 Task: Use the formula "CHISQ.INV.RT" in spreadsheet "Project protfolio".
Action: Mouse moved to (142, 80)
Screenshot: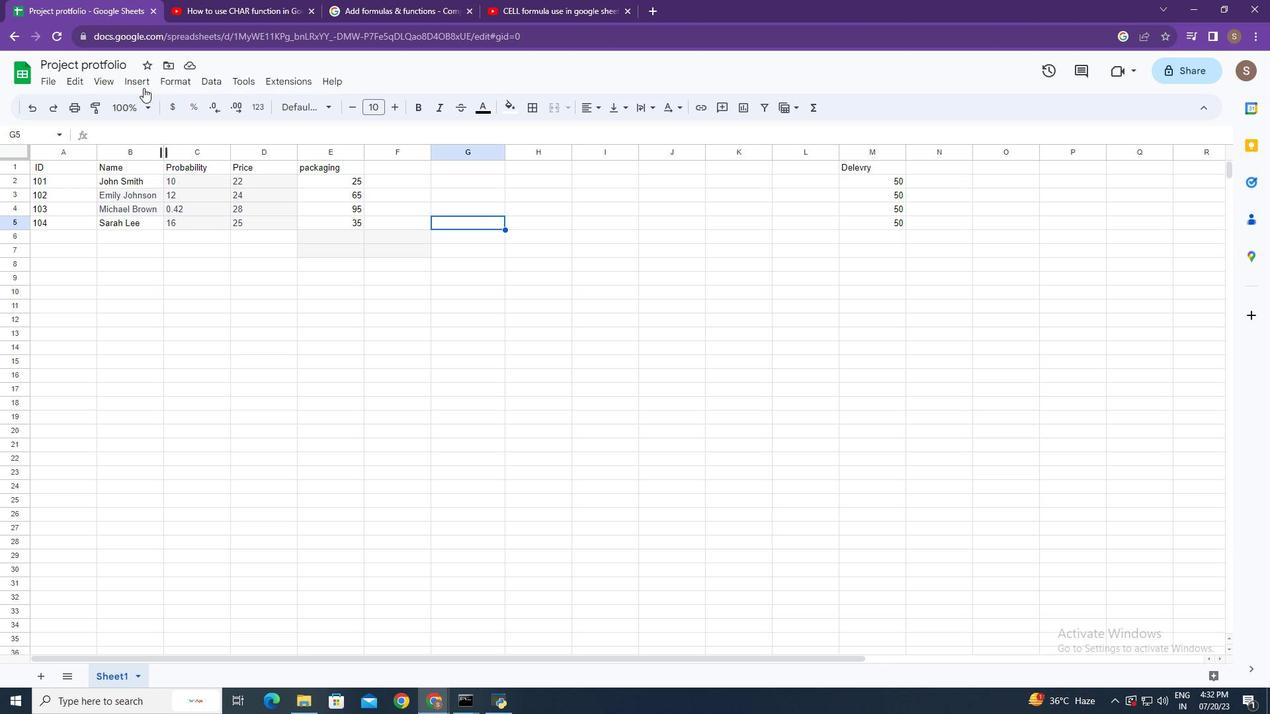 
Action: Mouse pressed left at (142, 80)
Screenshot: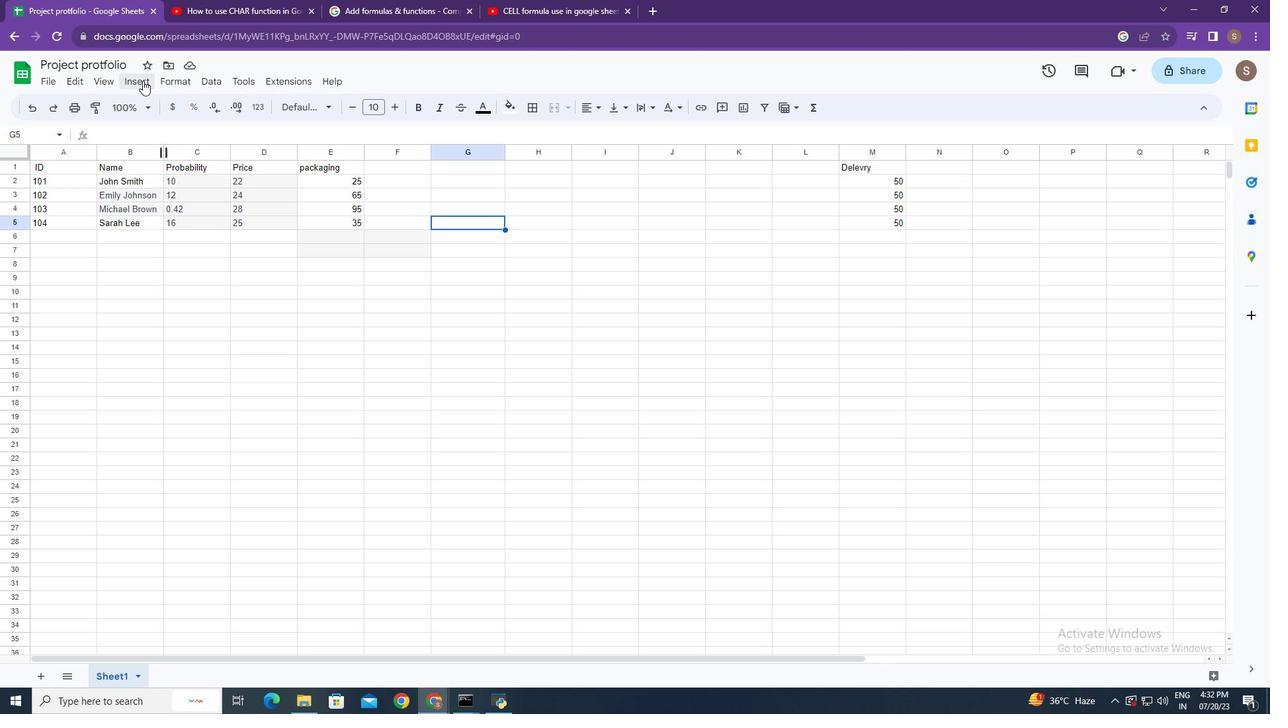 
Action: Mouse moved to (183, 311)
Screenshot: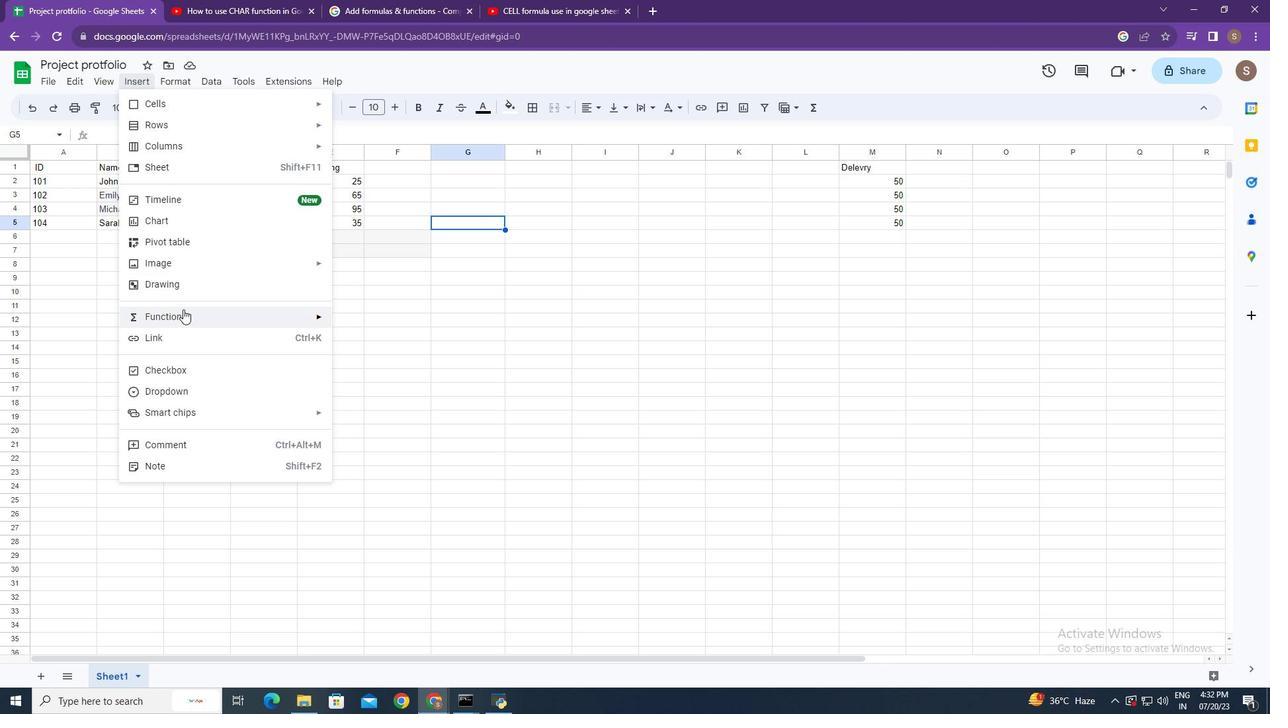 
Action: Mouse pressed left at (183, 311)
Screenshot: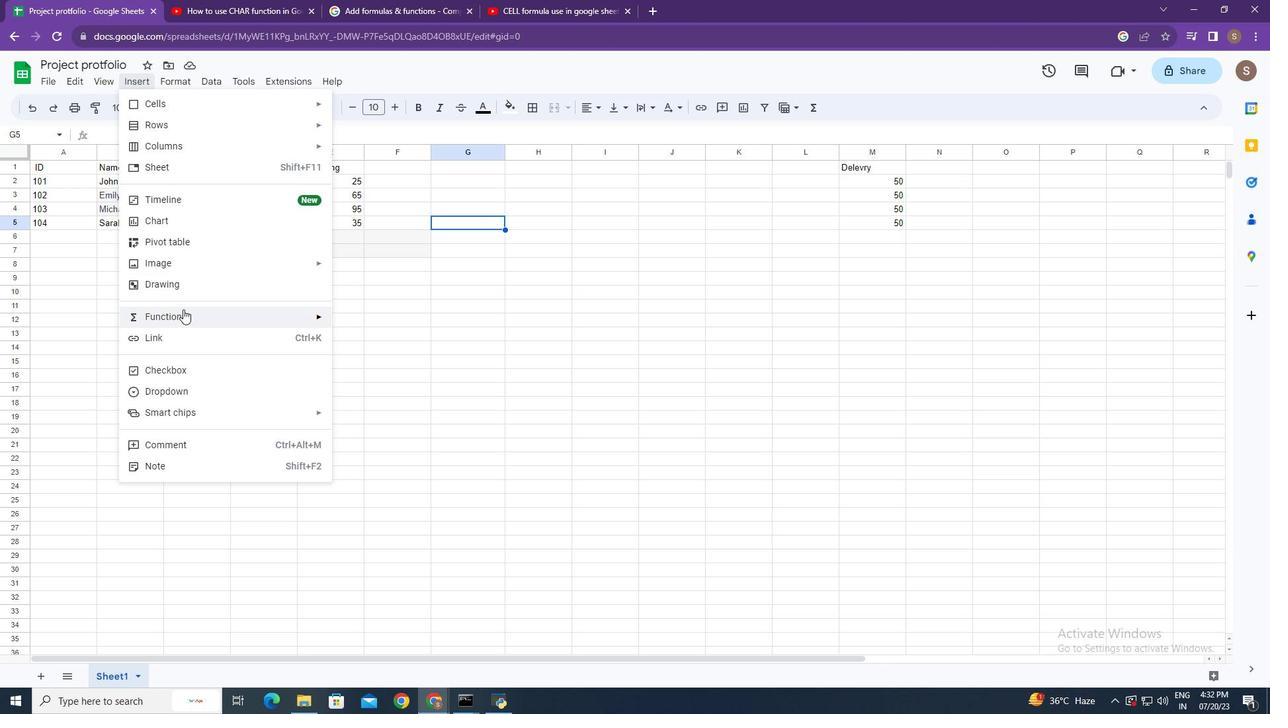 
Action: Mouse moved to (354, 304)
Screenshot: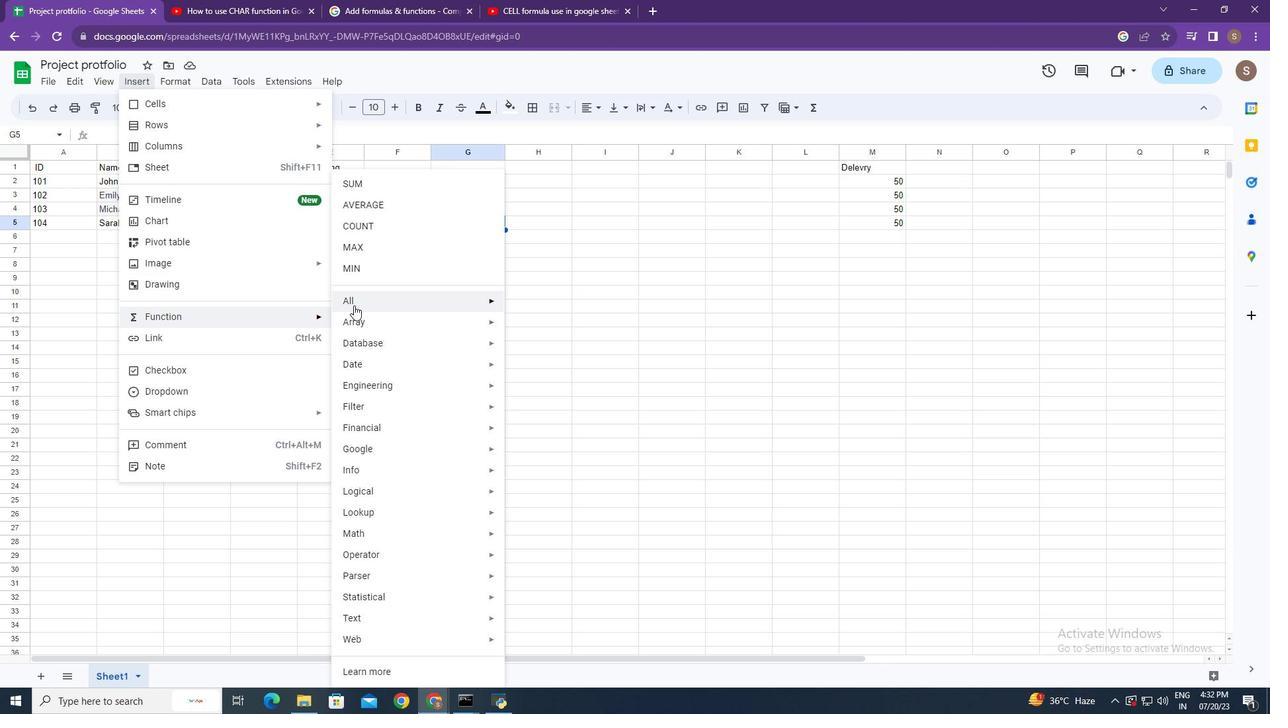 
Action: Mouse pressed left at (354, 304)
Screenshot: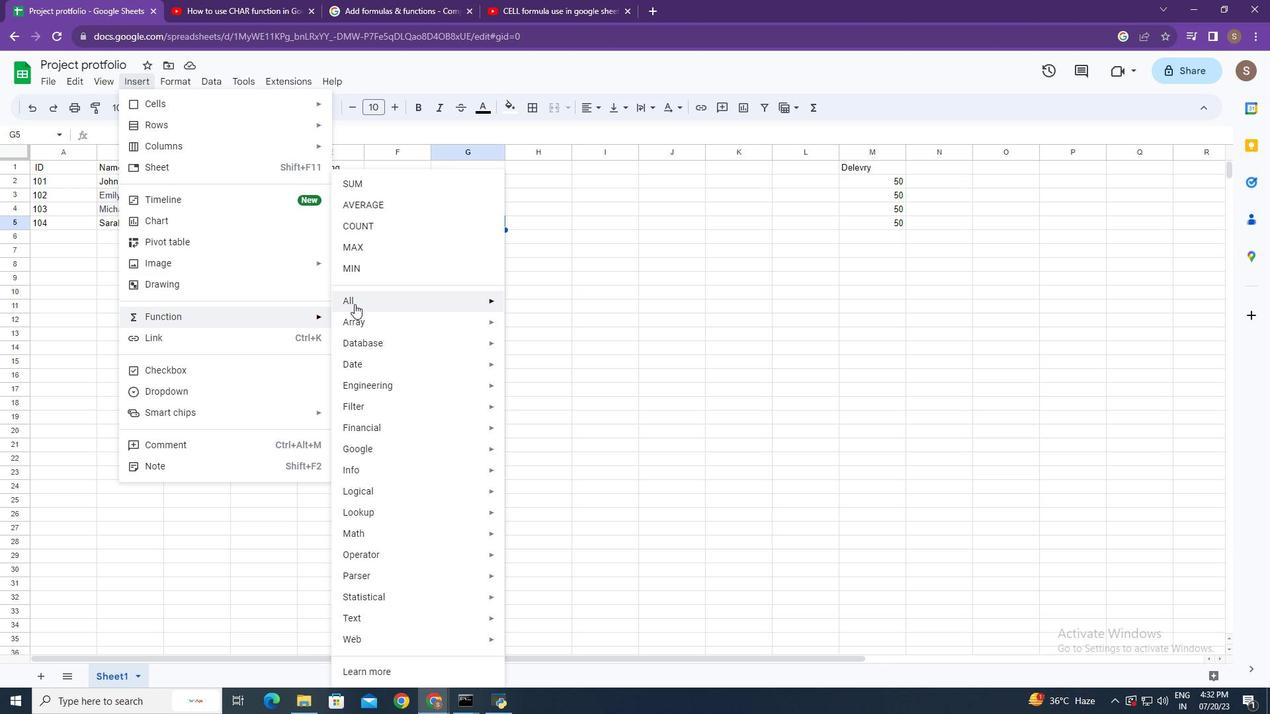 
Action: Mouse moved to (577, 467)
Screenshot: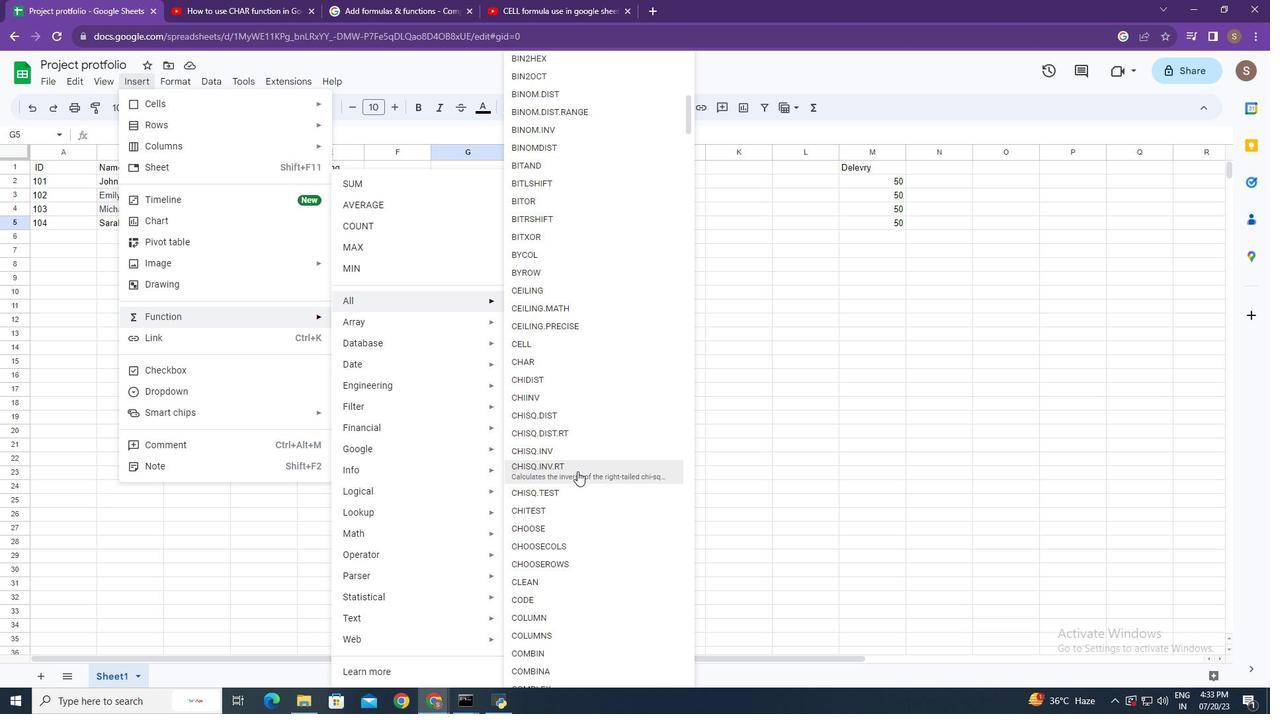 
Action: Mouse pressed left at (577, 467)
Screenshot: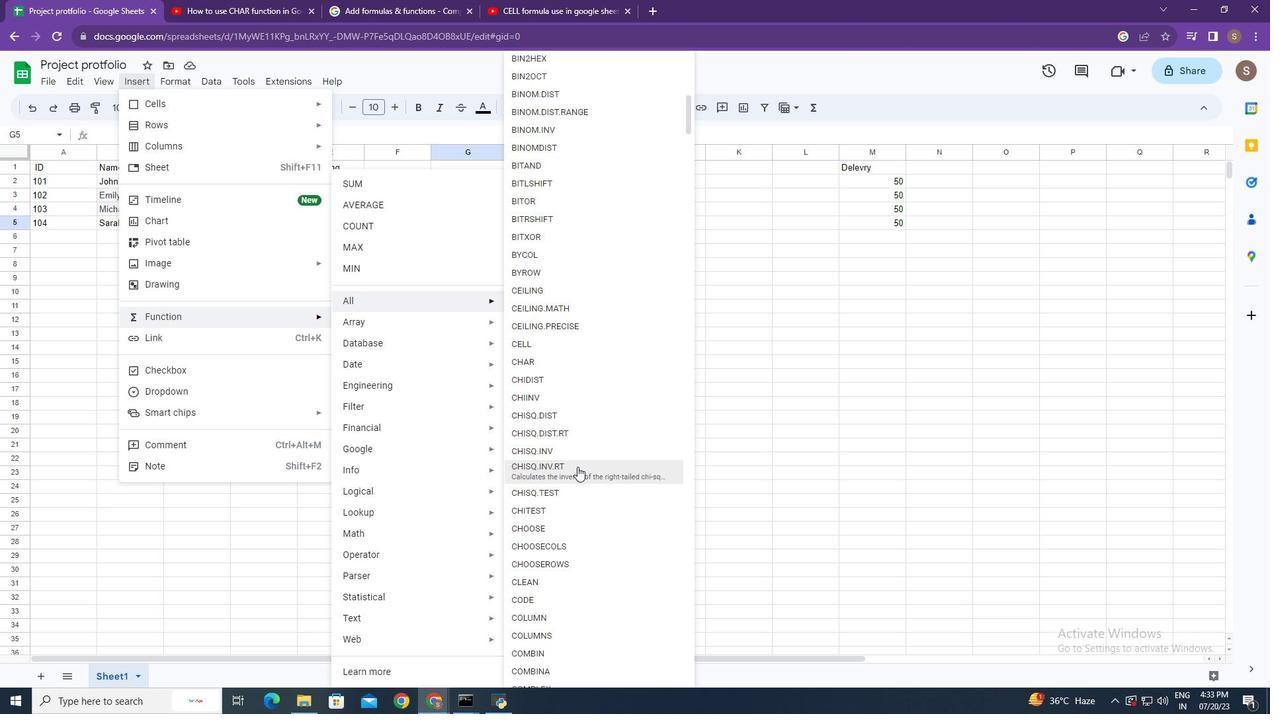 
Action: Mouse moved to (193, 209)
Screenshot: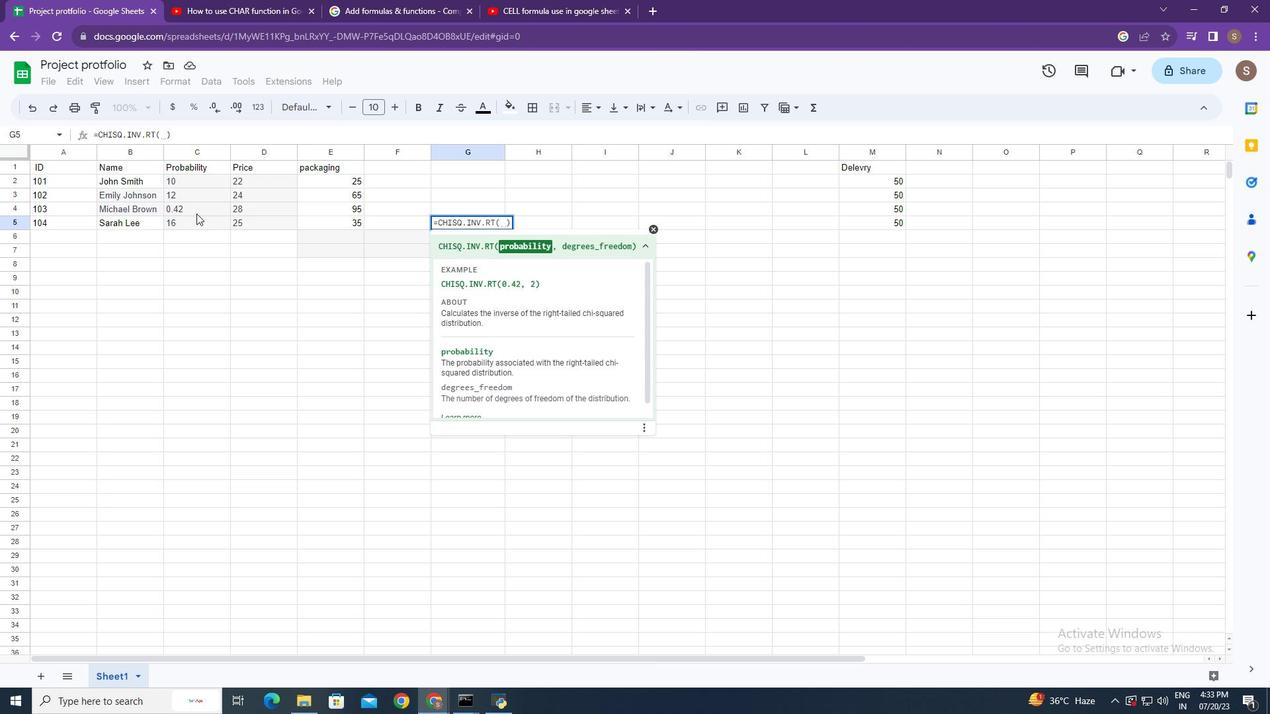 
Action: Mouse pressed left at (193, 209)
Screenshot: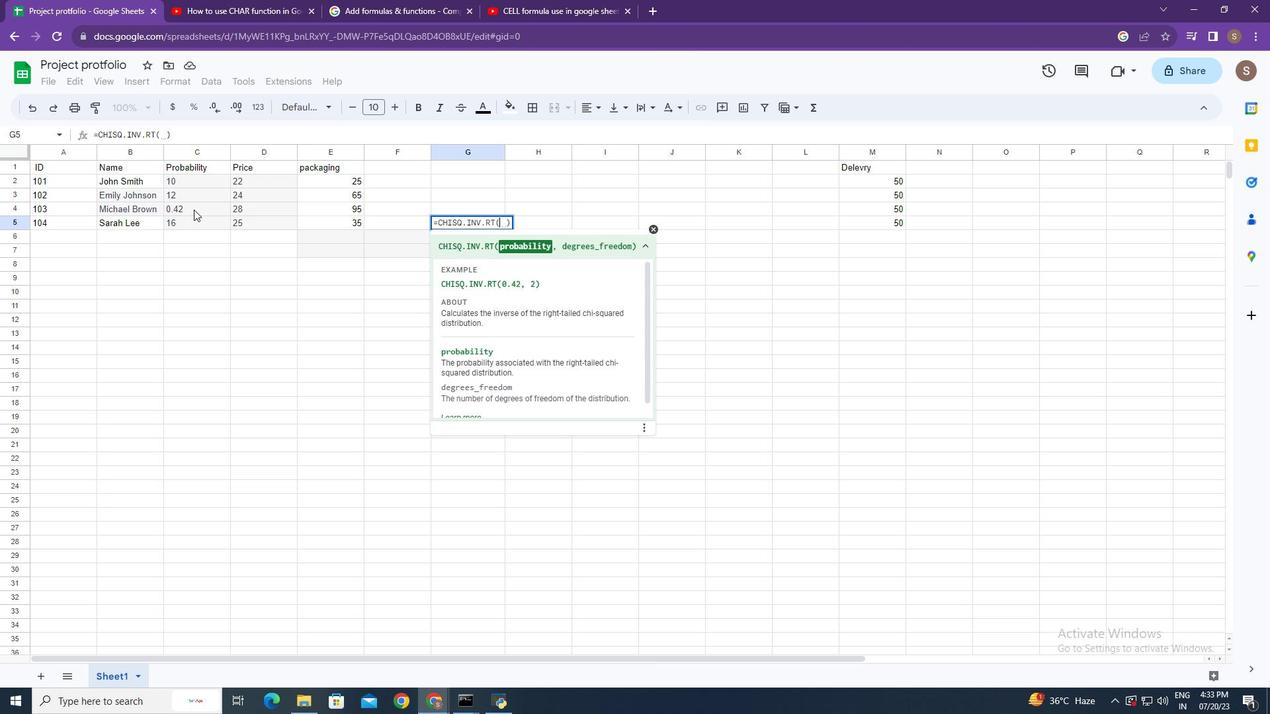 
Action: Mouse moved to (279, 205)
Screenshot: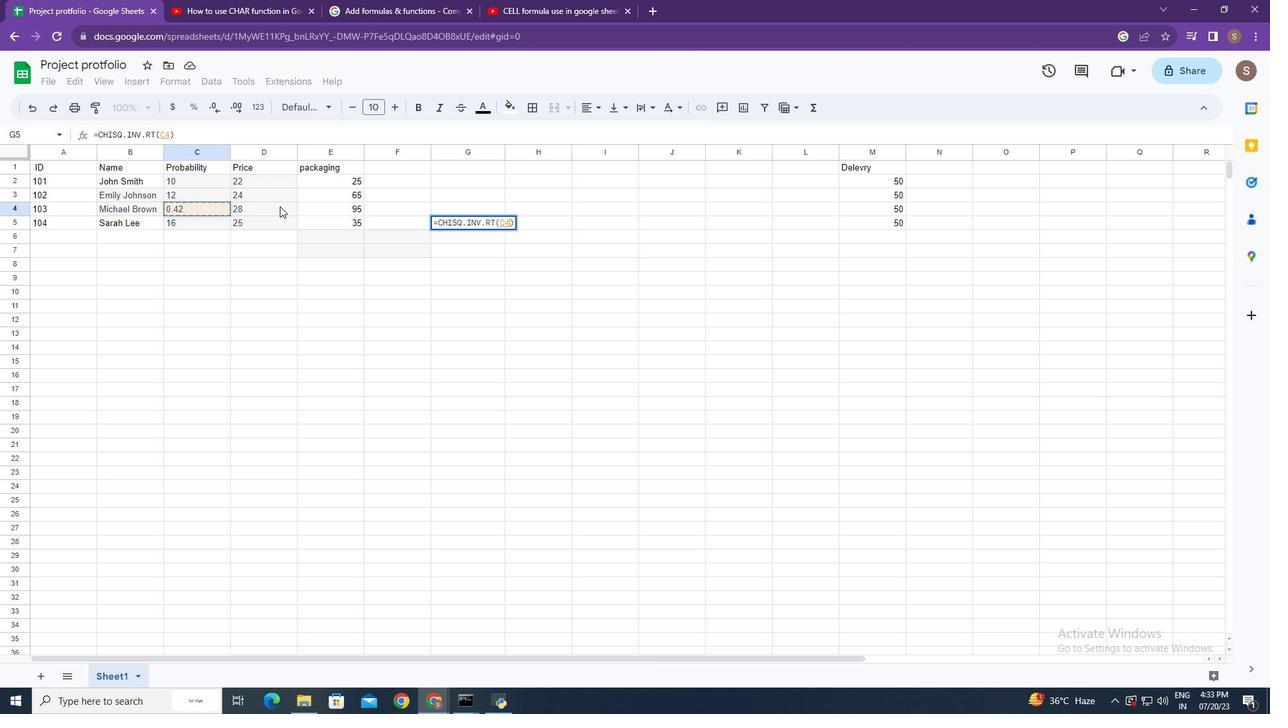 
Action: Mouse pressed left at (279, 205)
Screenshot: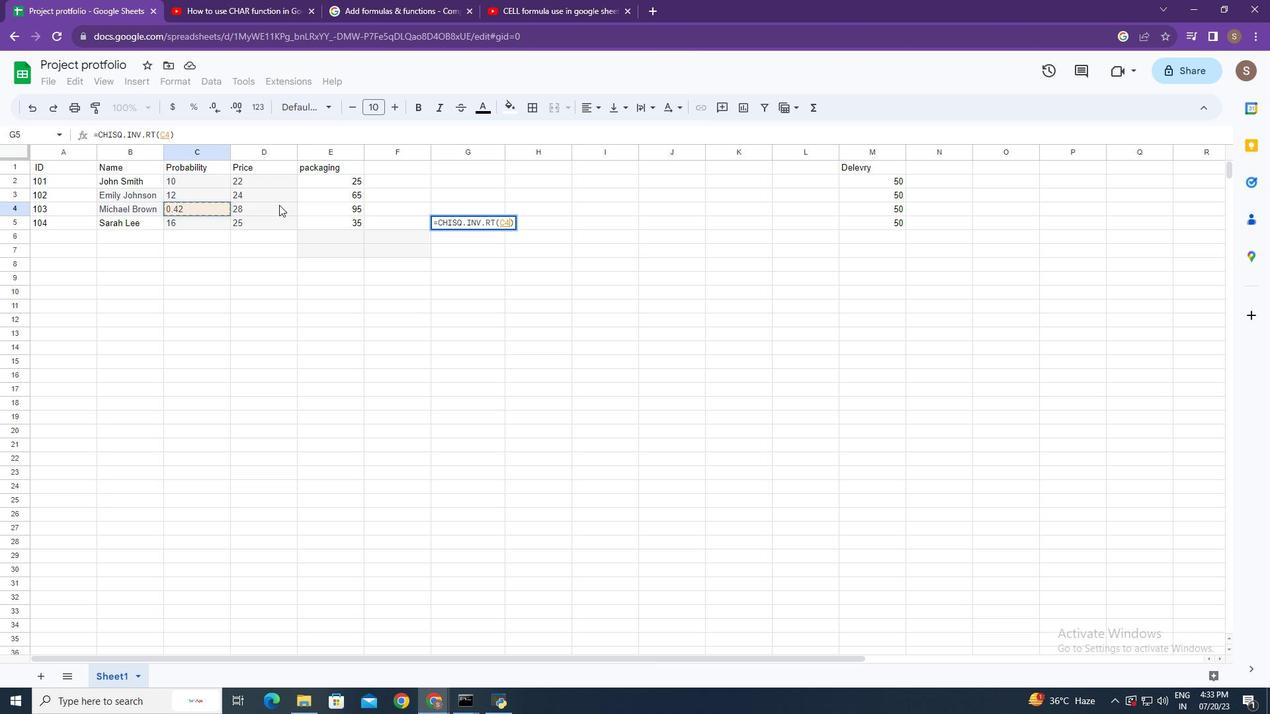 
Action: Mouse moved to (473, 257)
Screenshot: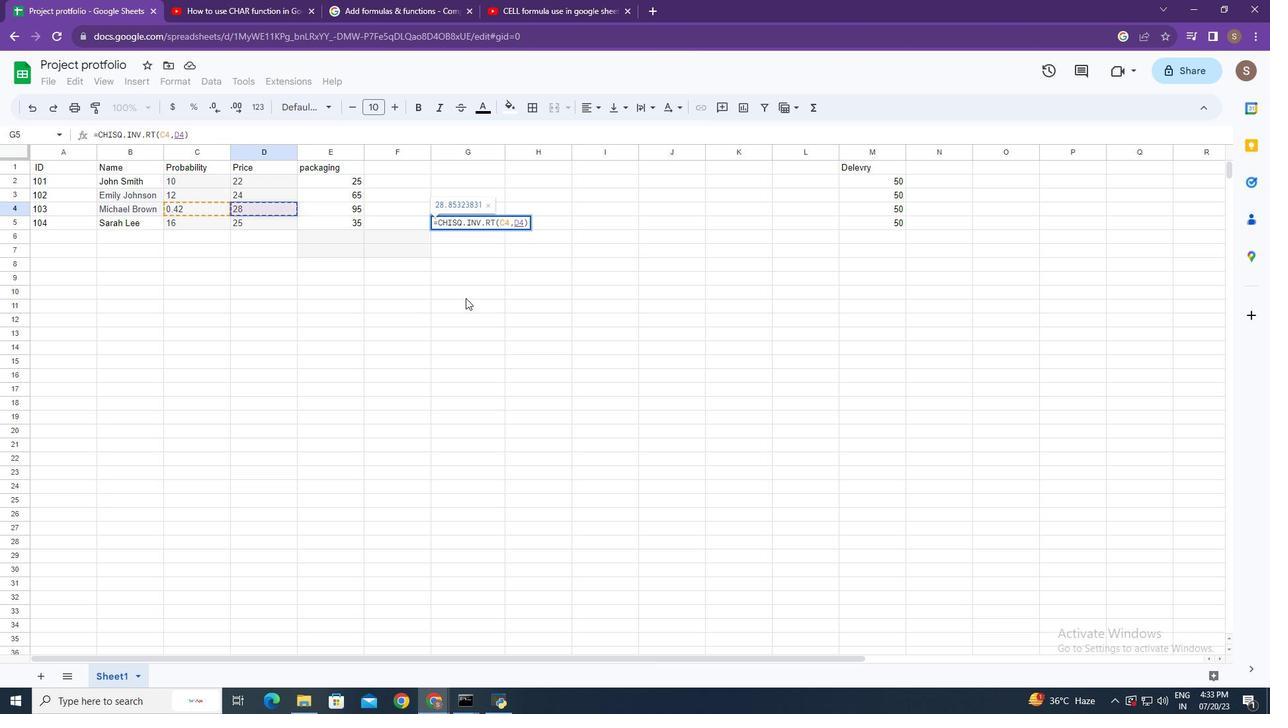 
Action: Key pressed <Key.enter>
Screenshot: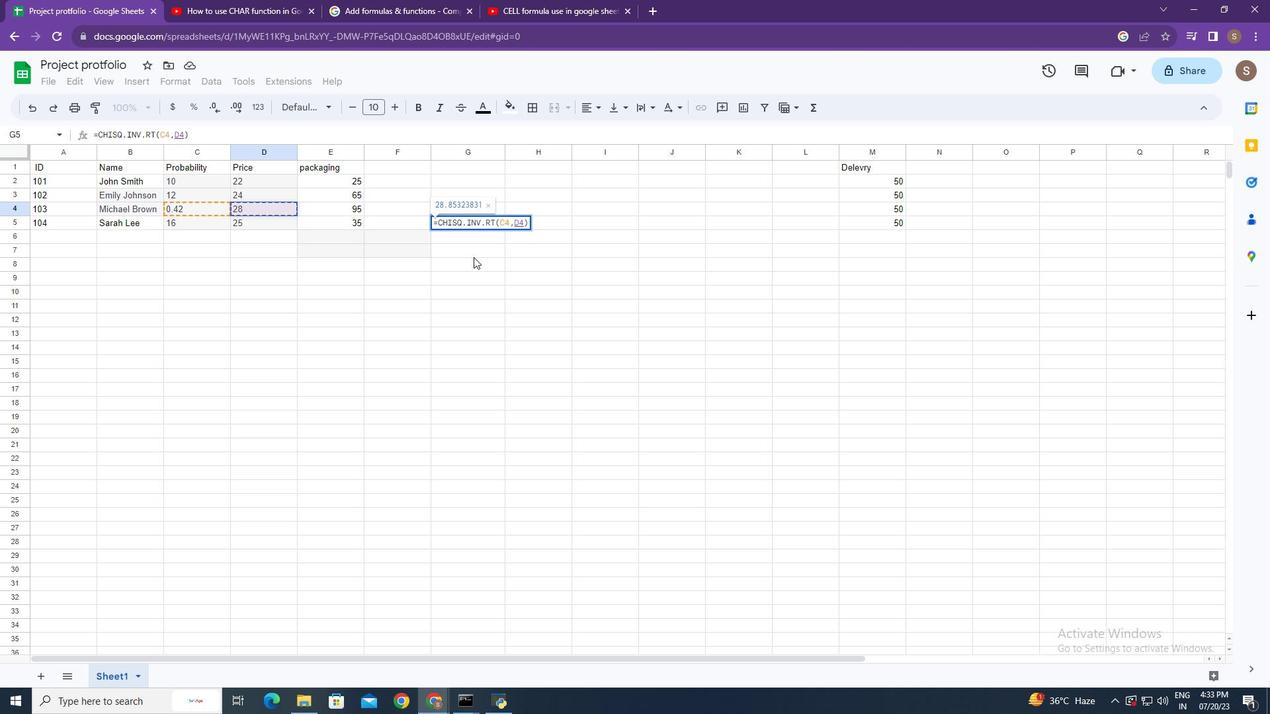 
